 Task: Create a rule when the item name item is checked checklist name by me.
Action: Mouse moved to (909, 173)
Screenshot: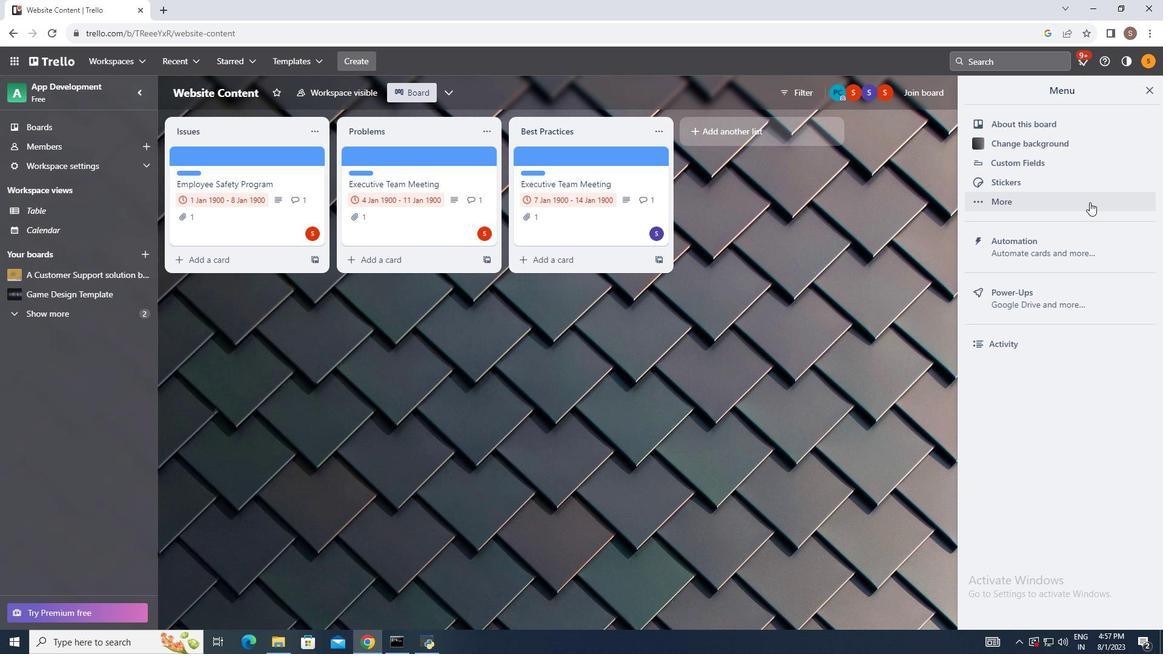 
Action: Mouse pressed left at (909, 173)
Screenshot: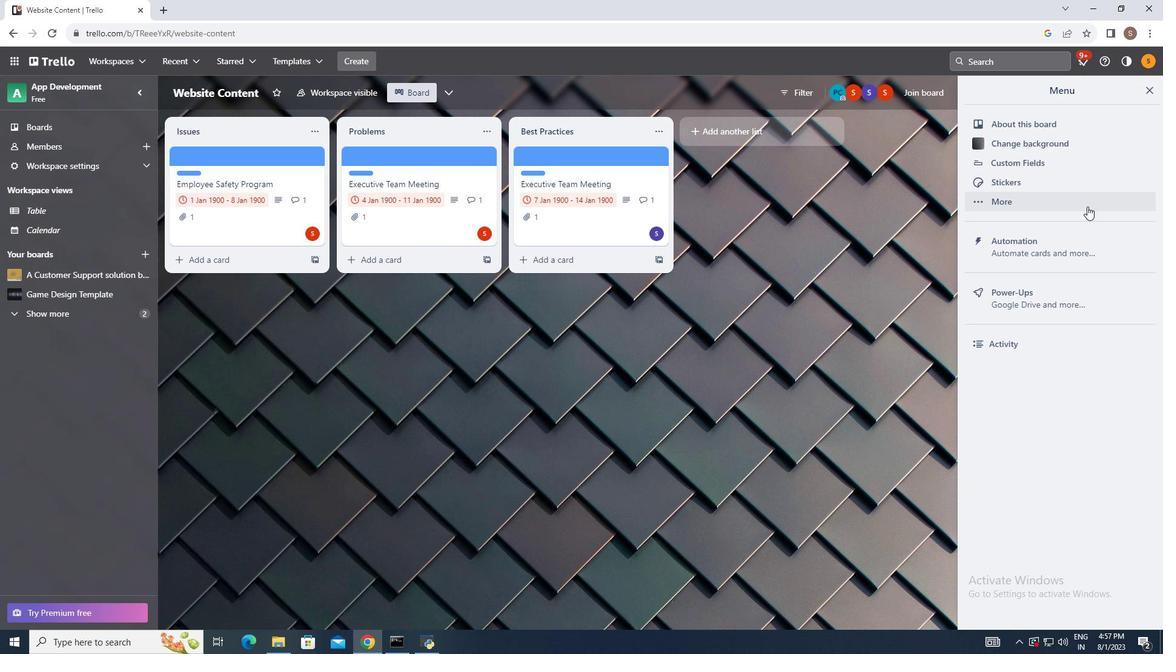 
Action: Mouse moved to (872, 284)
Screenshot: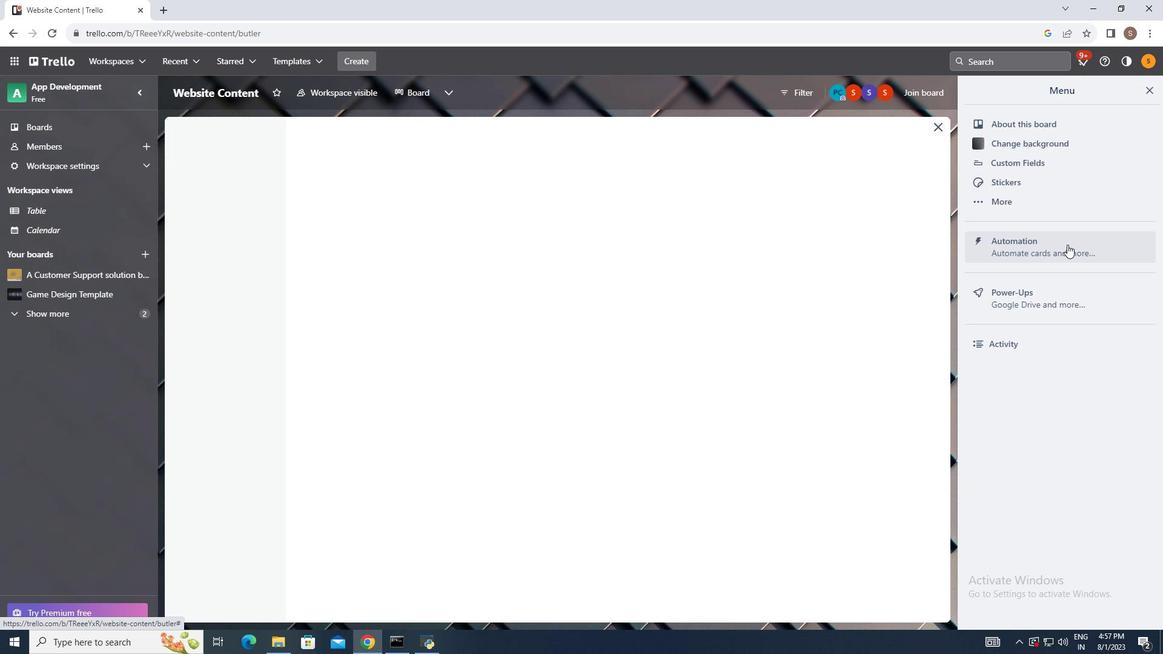 
Action: Mouse pressed left at (872, 284)
Screenshot: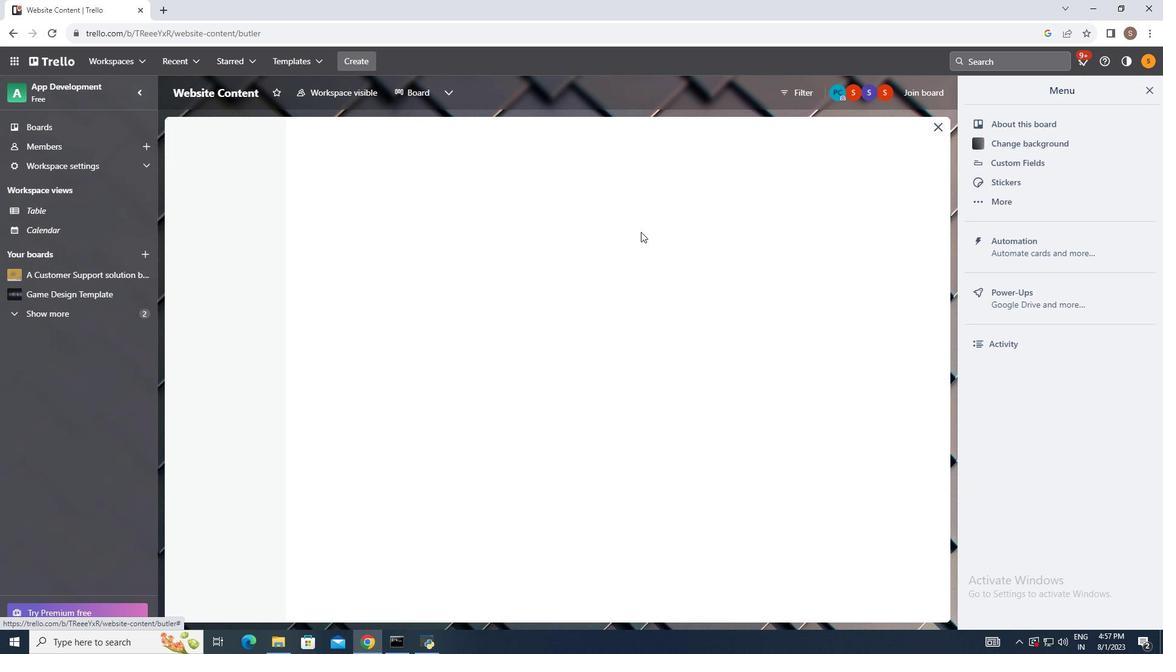 
Action: Mouse moved to (434, 253)
Screenshot: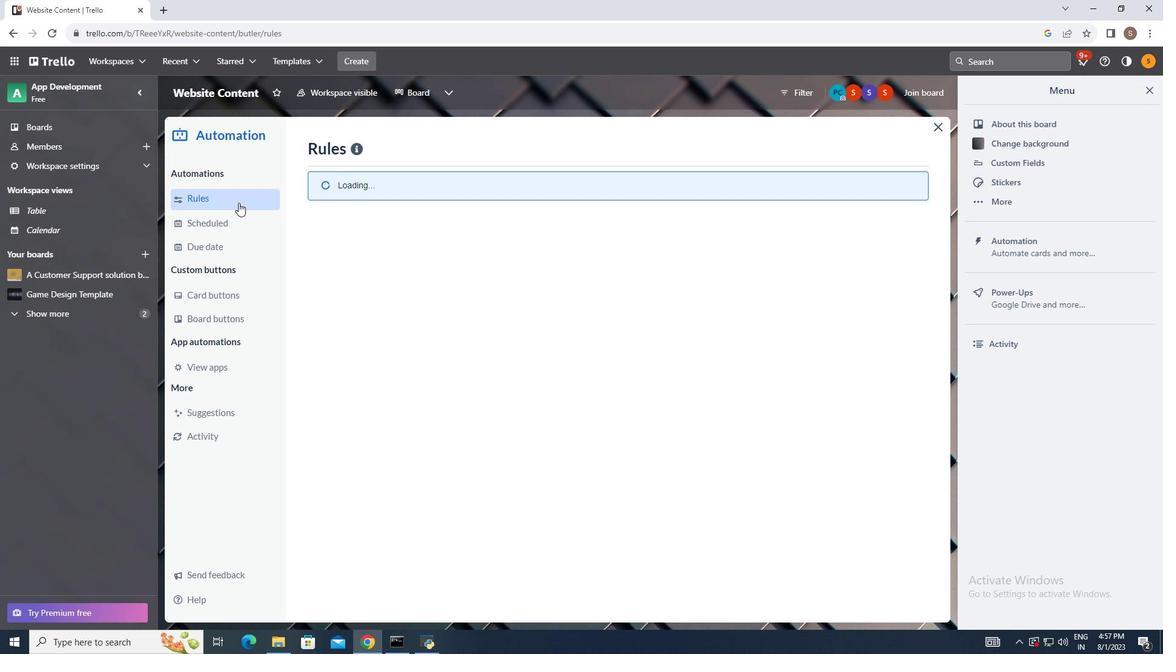 
Action: Mouse pressed left at (434, 253)
Screenshot: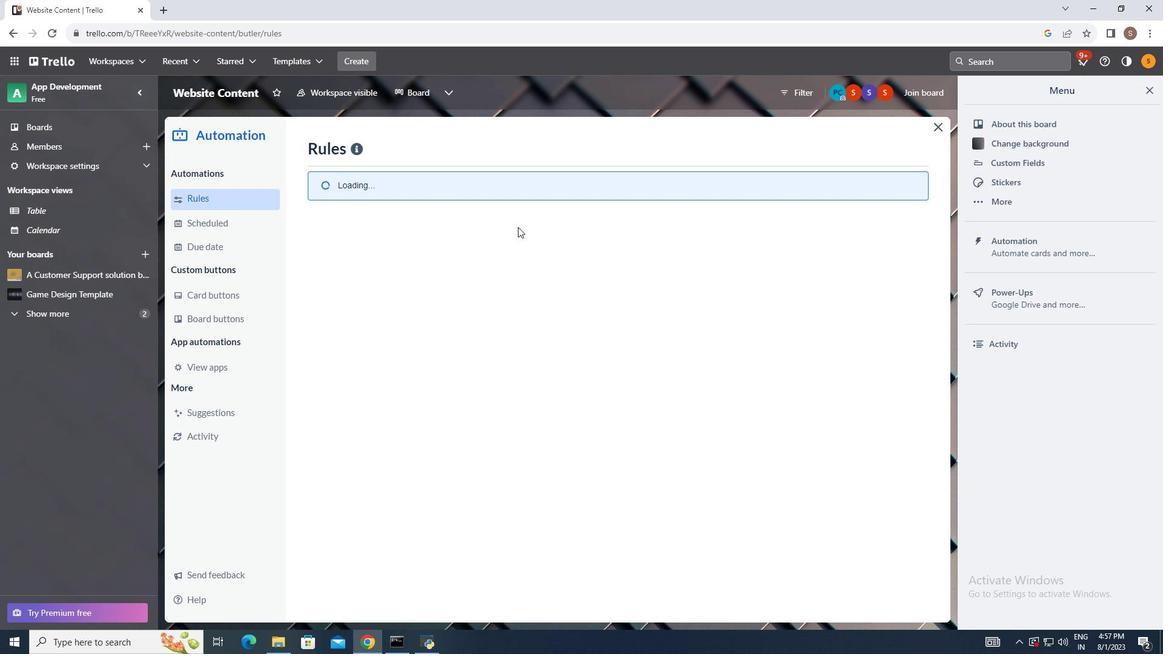 
Action: Mouse moved to (736, 210)
Screenshot: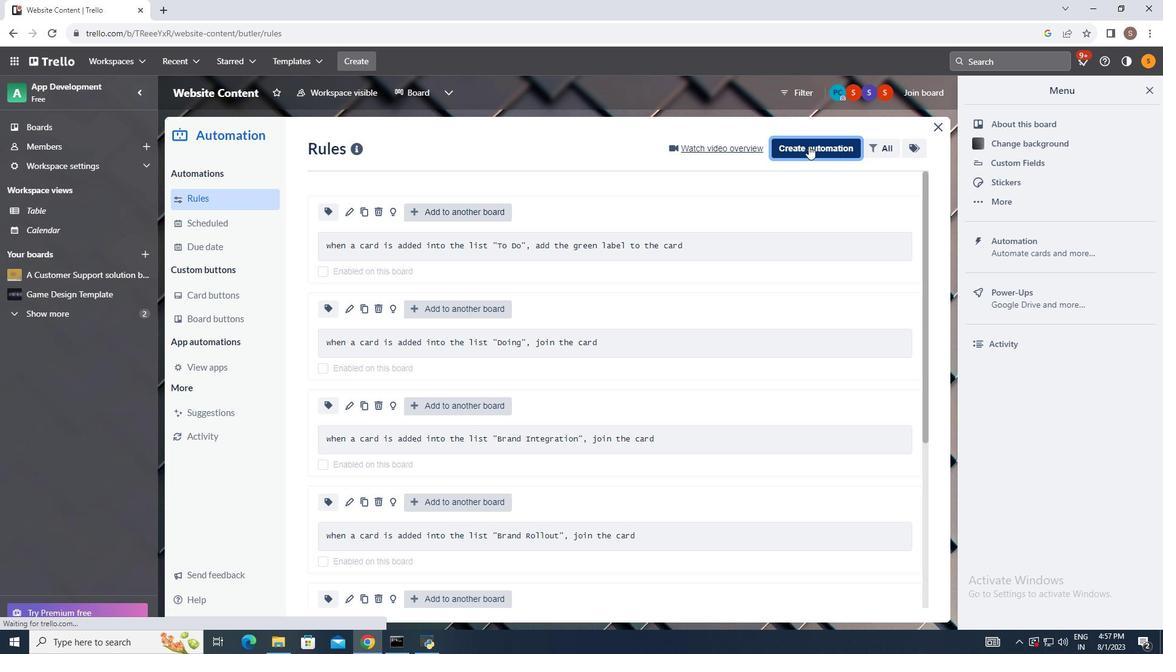 
Action: Mouse pressed left at (736, 210)
Screenshot: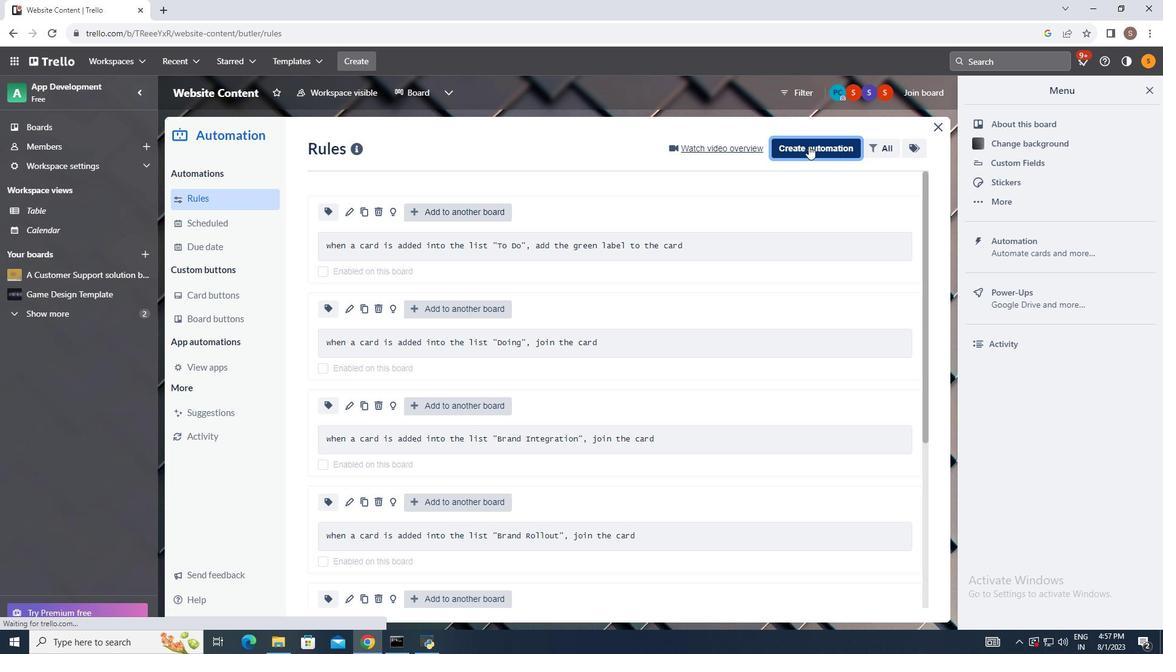 
Action: Mouse moved to (617, 297)
Screenshot: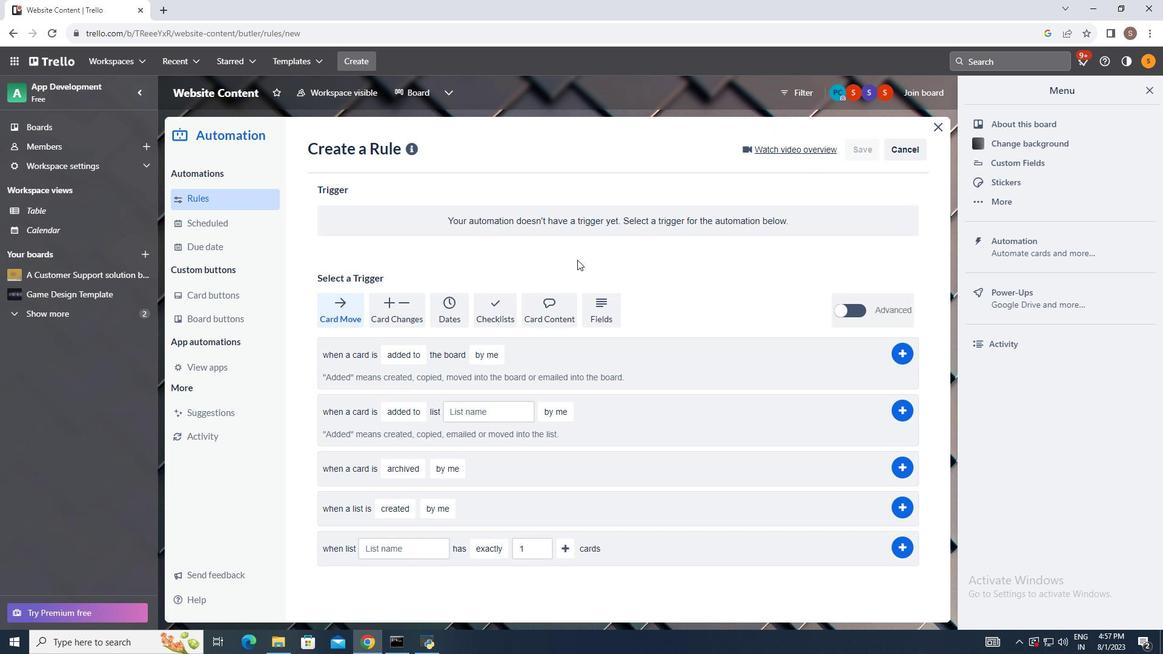 
Action: Mouse pressed left at (617, 297)
Screenshot: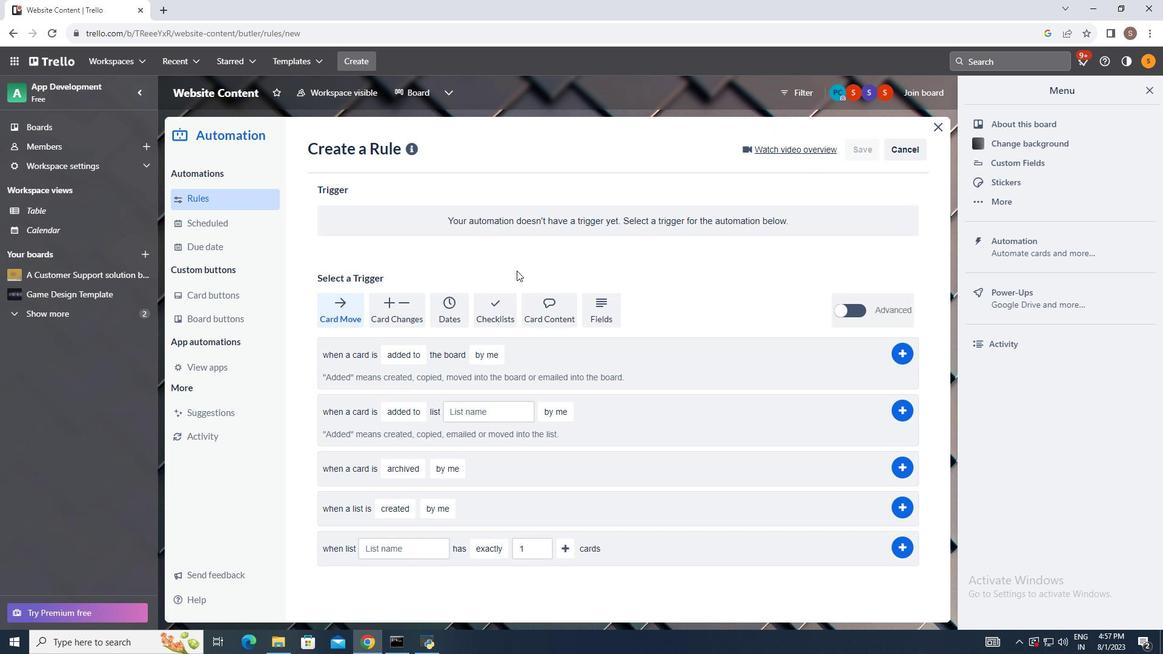 
Action: Mouse moved to (574, 338)
Screenshot: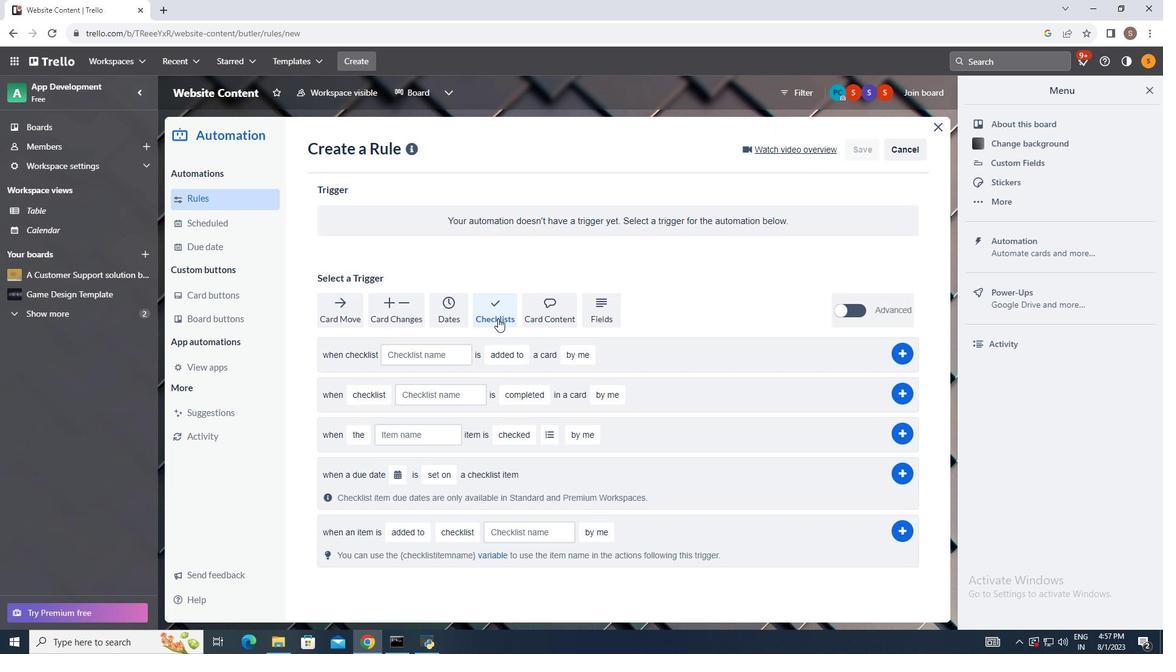 
Action: Mouse pressed left at (574, 338)
Screenshot: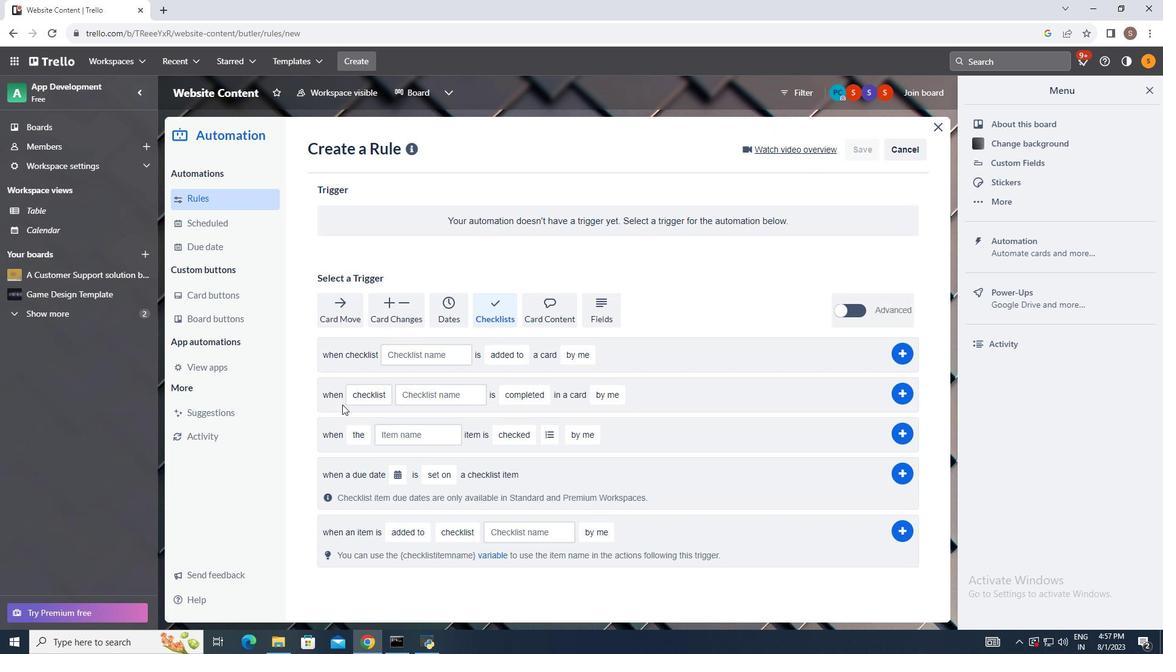 
Action: Mouse moved to (498, 427)
Screenshot: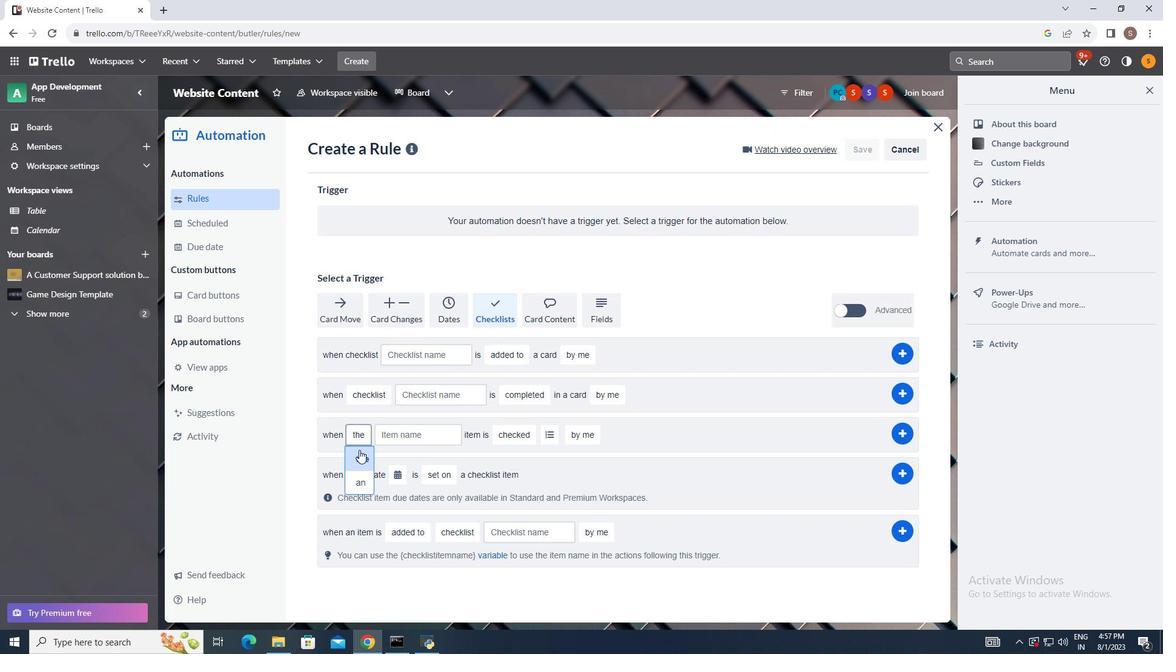 
Action: Mouse pressed left at (498, 427)
Screenshot: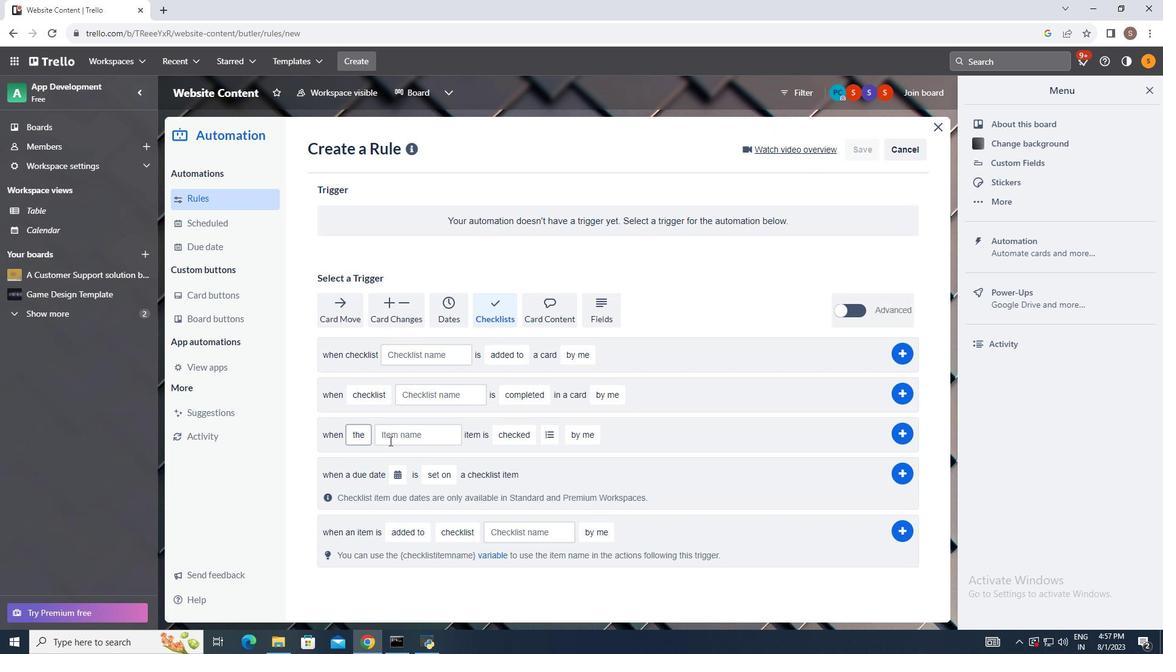 
Action: Mouse moved to (501, 439)
Screenshot: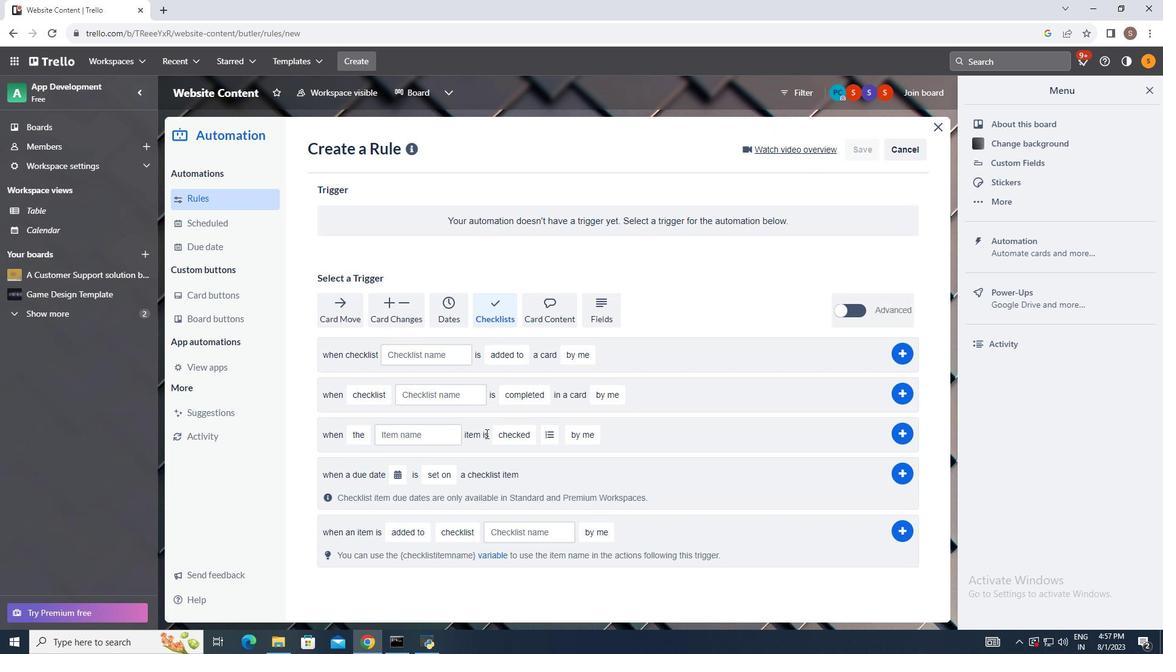 
Action: Mouse pressed left at (501, 439)
Screenshot: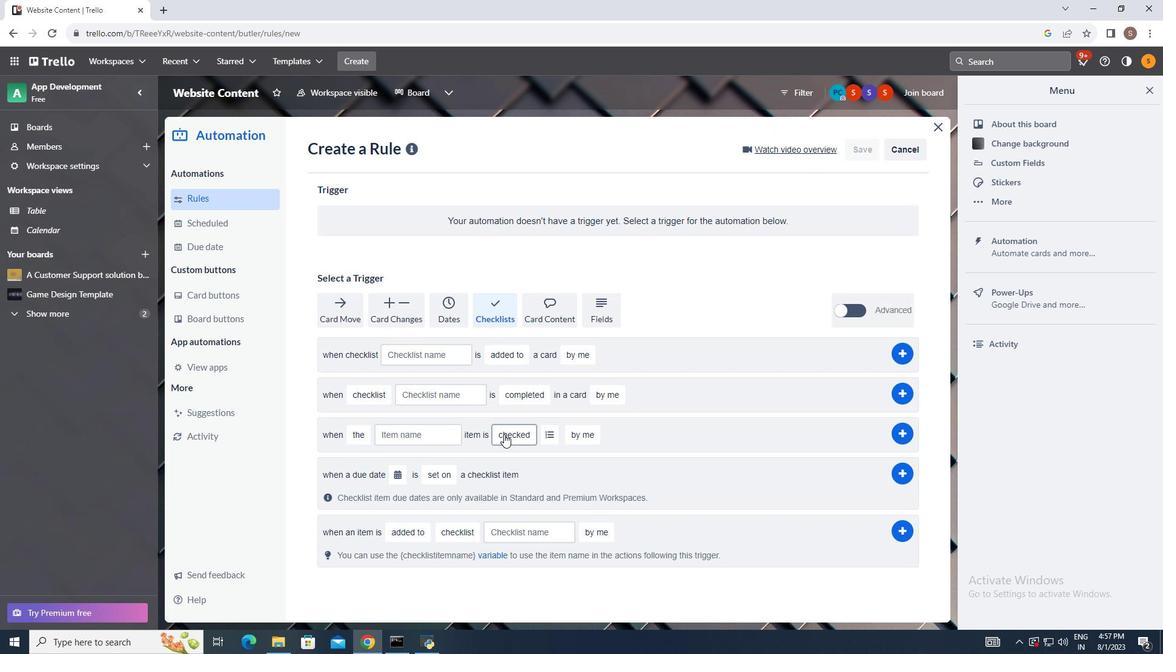 
Action: Mouse moved to (577, 427)
Screenshot: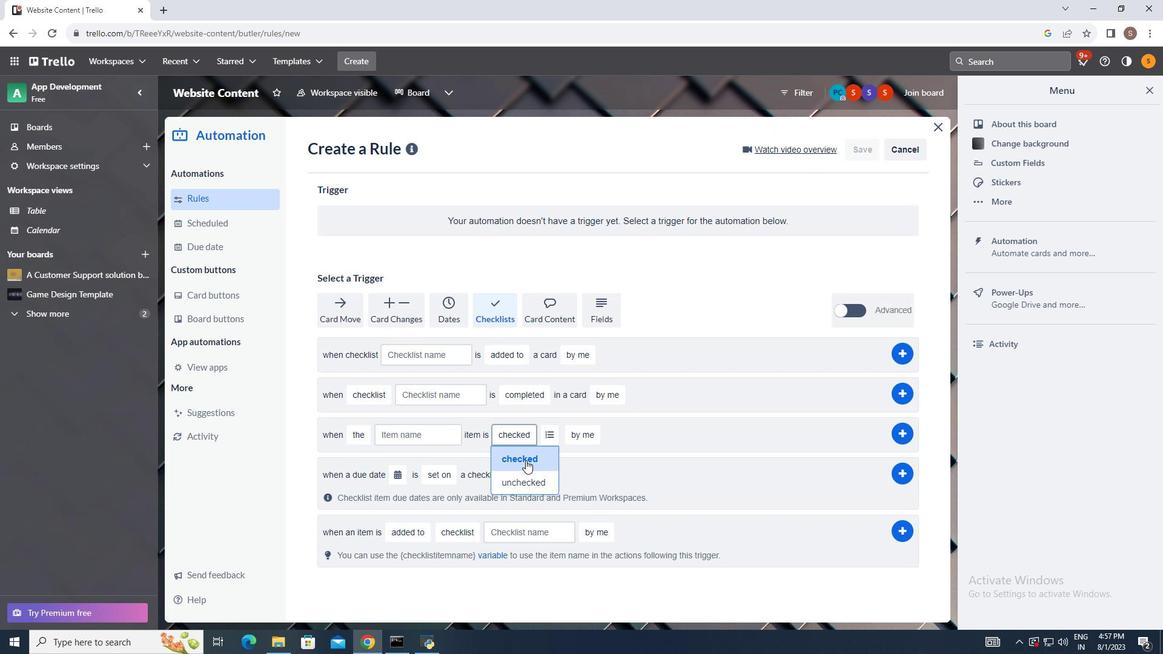 
Action: Mouse pressed left at (577, 427)
Screenshot: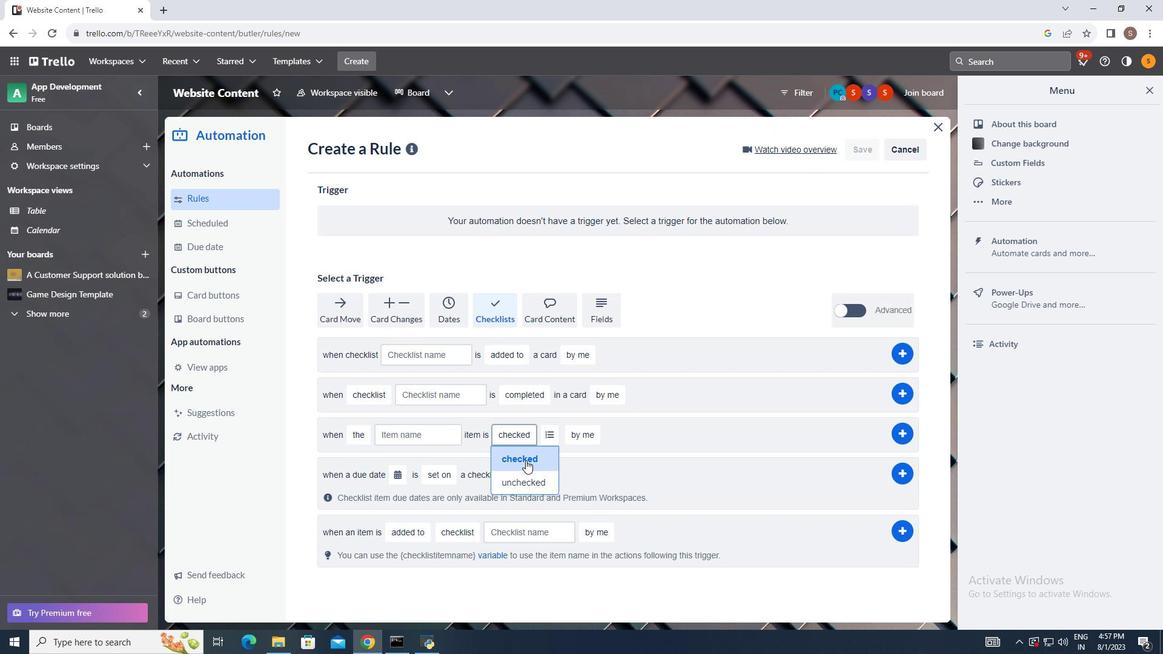 
Action: Mouse moved to (588, 446)
Screenshot: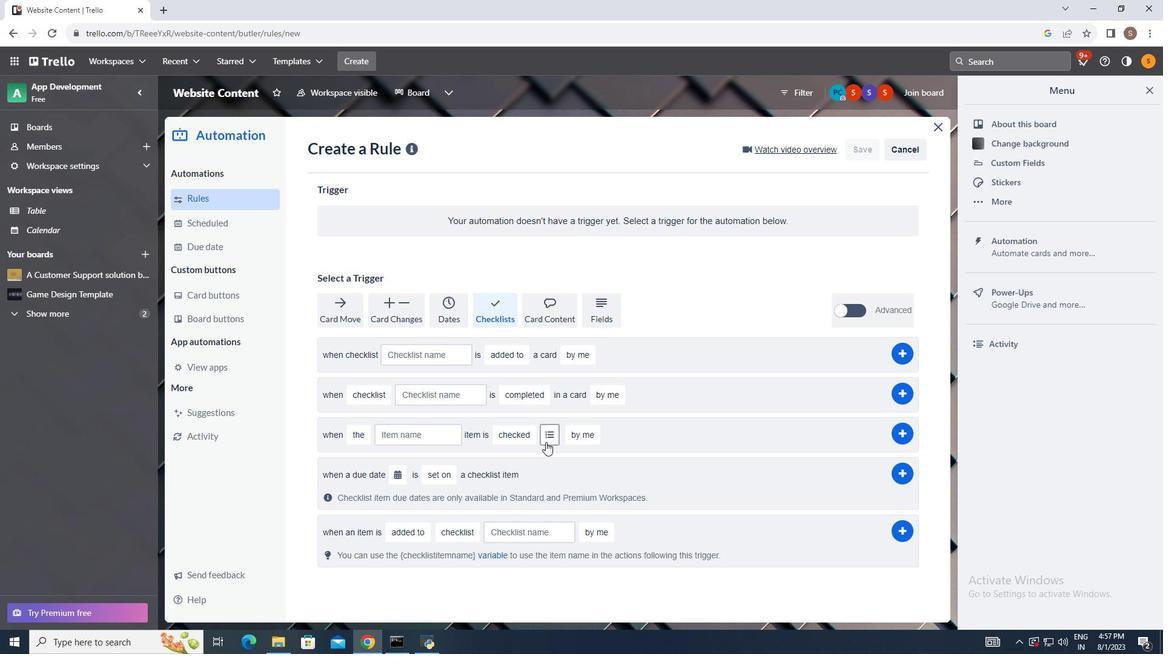 
Action: Mouse pressed left at (588, 446)
Screenshot: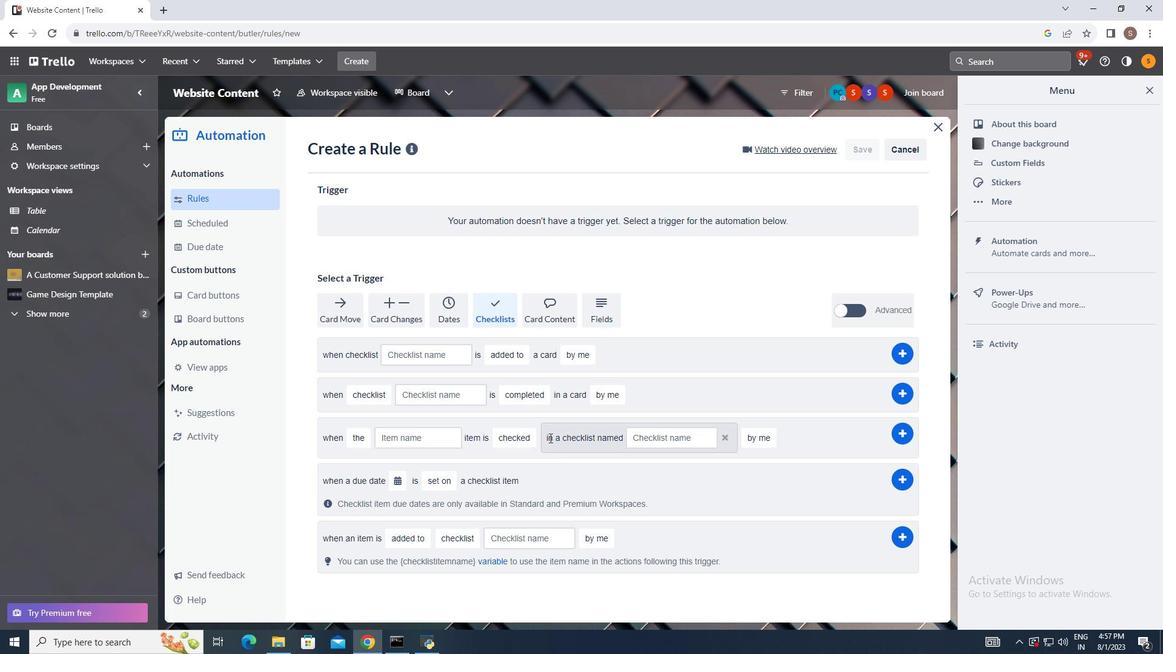 
Action: Mouse moved to (600, 429)
Screenshot: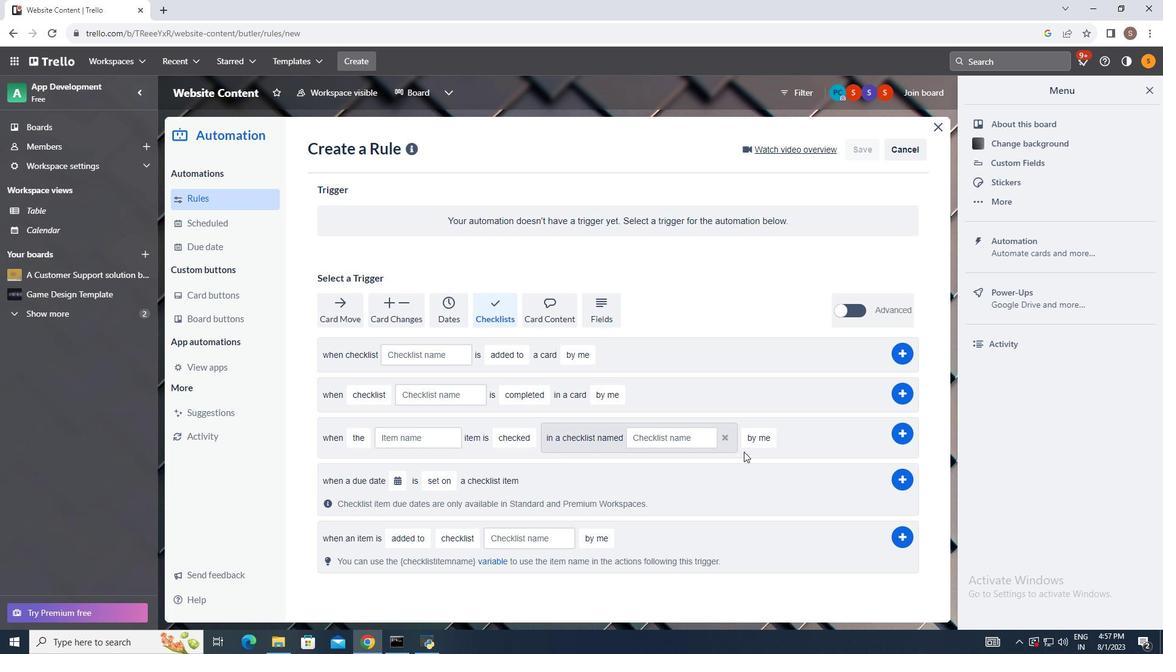 
Action: Mouse pressed left at (600, 429)
Screenshot: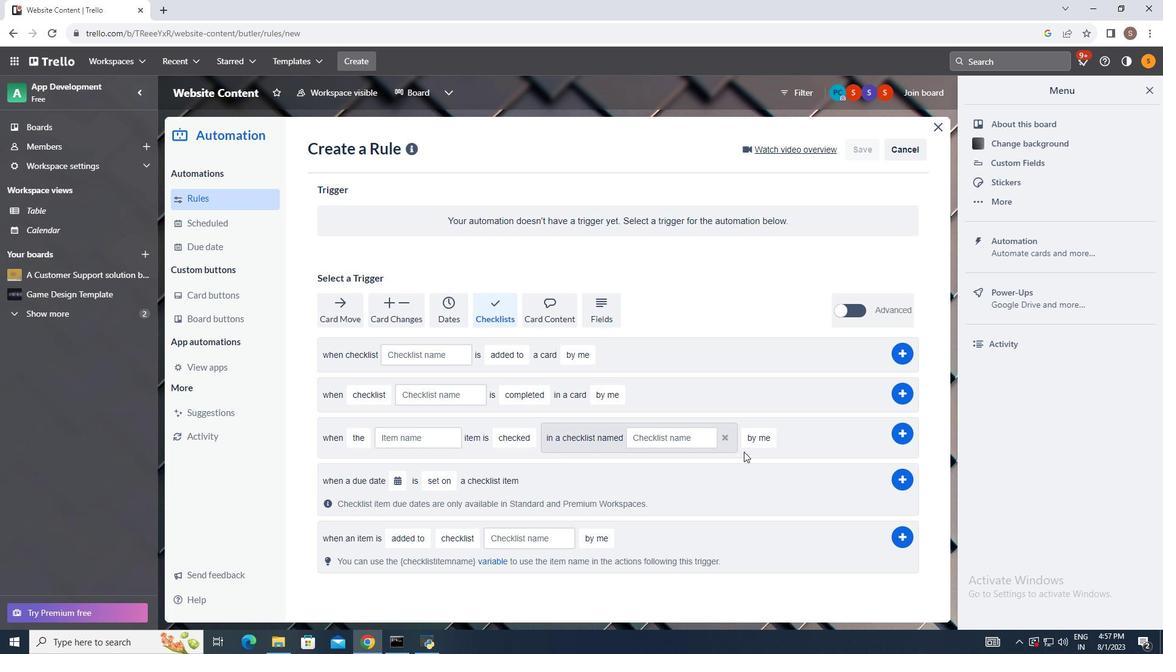 
Action: Mouse moved to (711, 434)
Screenshot: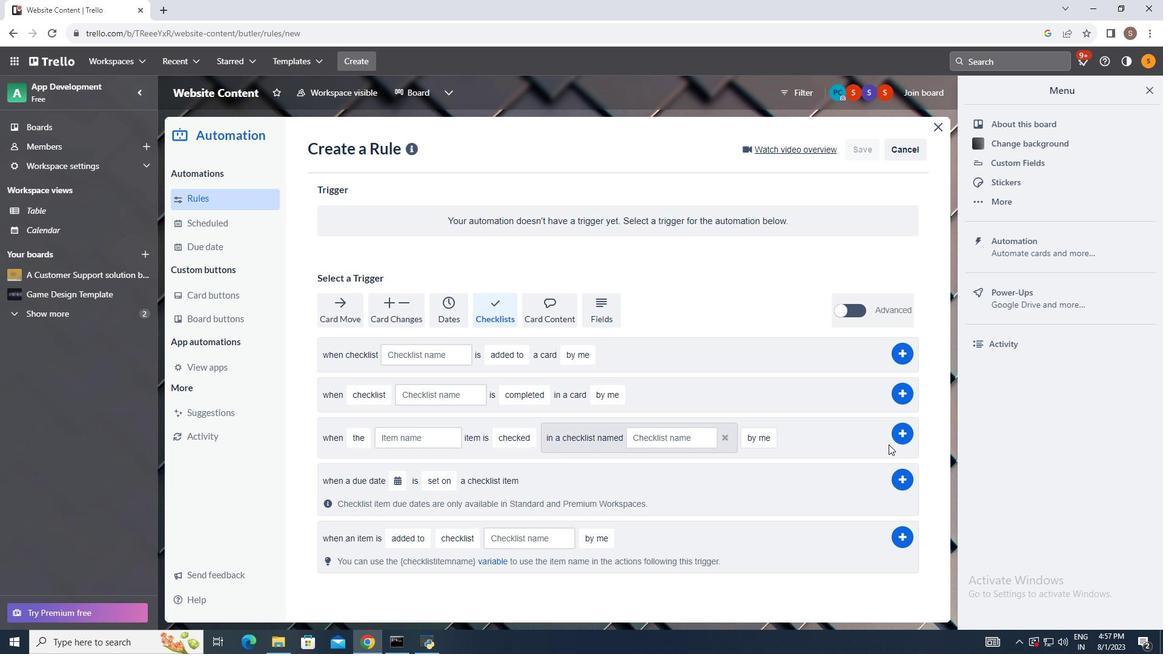 
Action: Mouse pressed left at (711, 434)
Screenshot: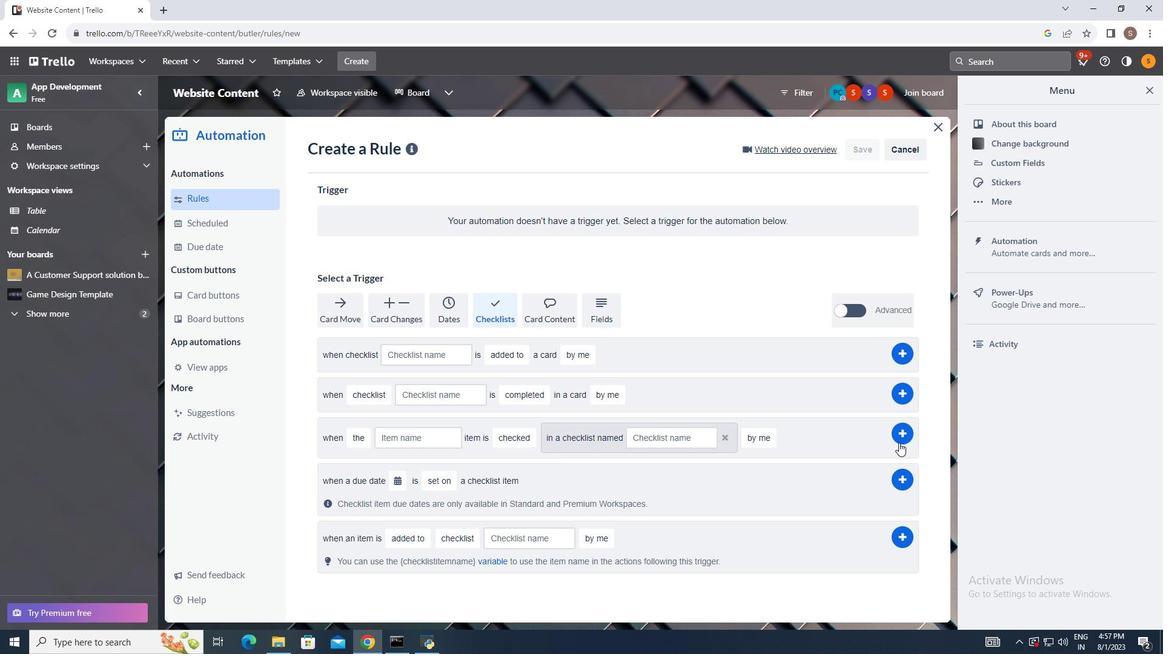 
Action: Mouse moved to (714, 447)
Screenshot: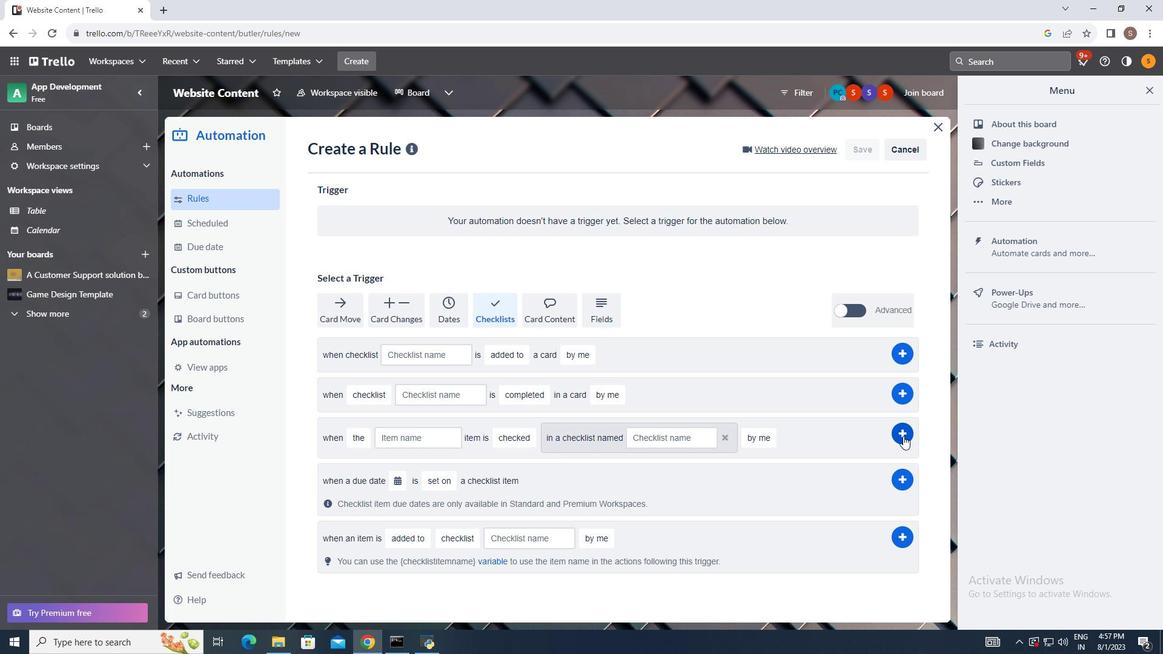
Action: Mouse pressed left at (714, 447)
Screenshot: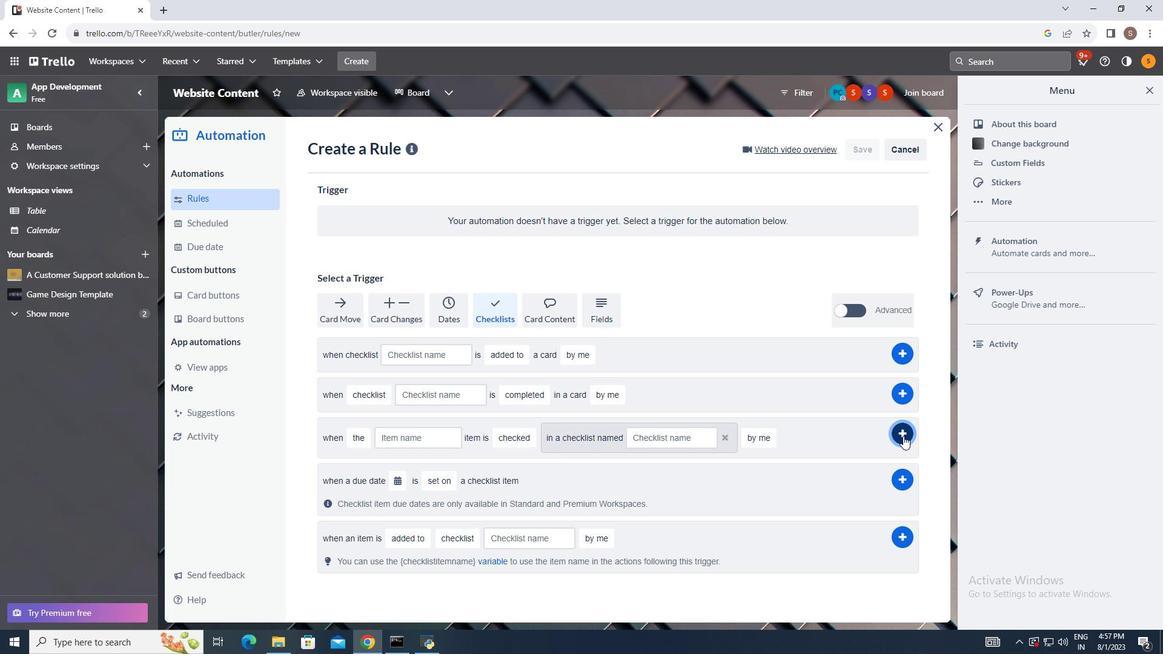 
Action: Mouse moved to (785, 428)
Screenshot: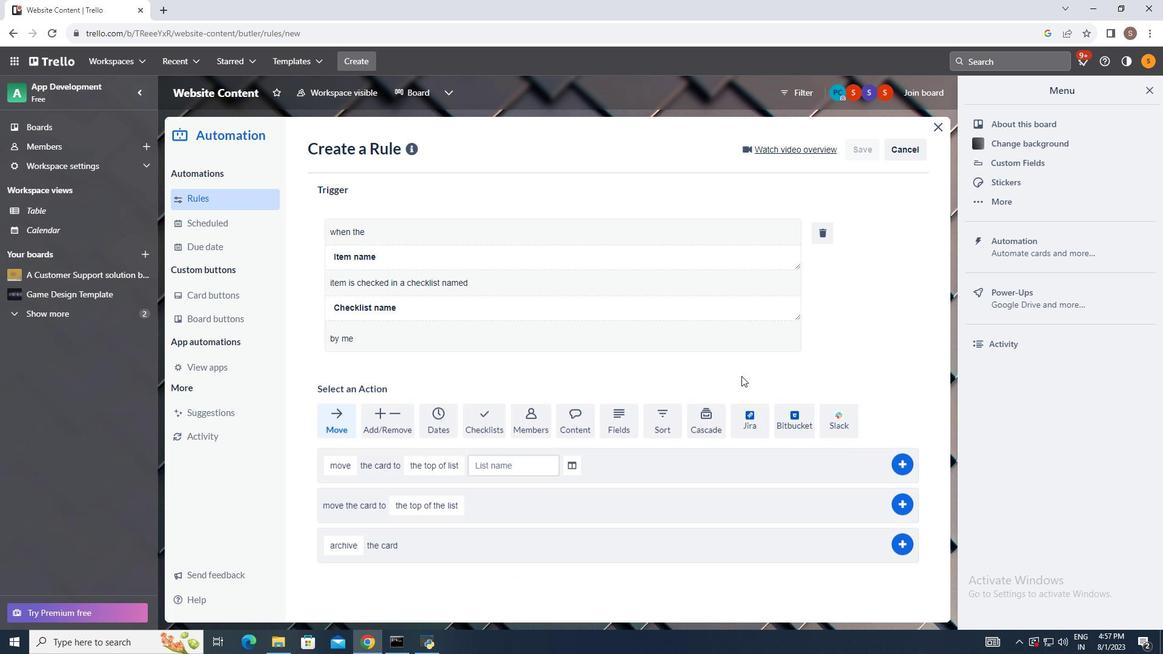 
Action: Mouse pressed left at (785, 428)
Screenshot: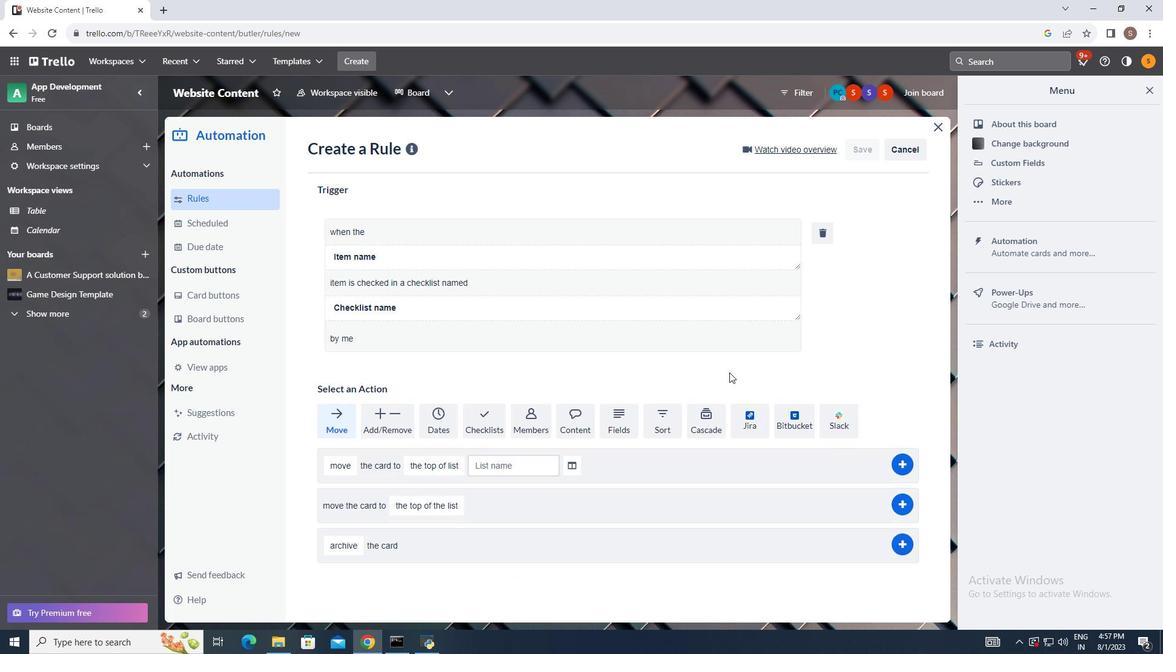
Action: Mouse moved to (691, 379)
Screenshot: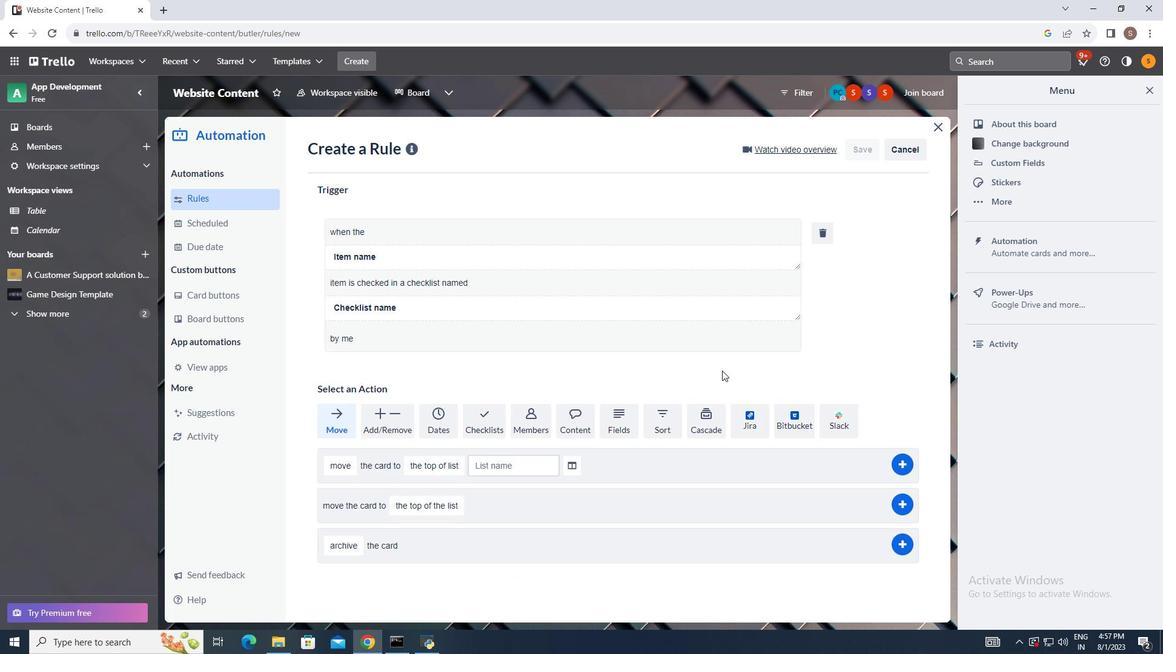 
